 Task: Open Card Support Ticket Resolution in Board Software Development to Workspace Analytics and add a team member Softage.3@softage.net, a label Green, a checklist Crisis Management, an attachment from Trello, a color Green and finally, add a card description 'Research and apply for relevant industry awards' and a comment 'Given the potential risks involved with this task, let us make sure we have a solid plan in place to mitigate them.'. Add a start date 'Jan 07, 1900' with a due date 'Jan 14, 1900'
Action: Mouse moved to (63, 291)
Screenshot: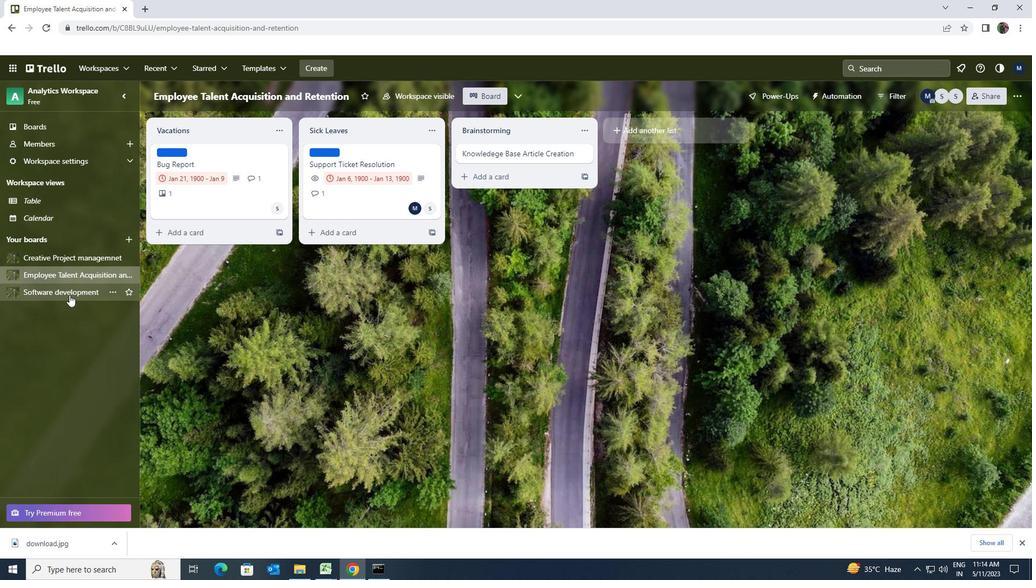 
Action: Mouse pressed left at (63, 291)
Screenshot: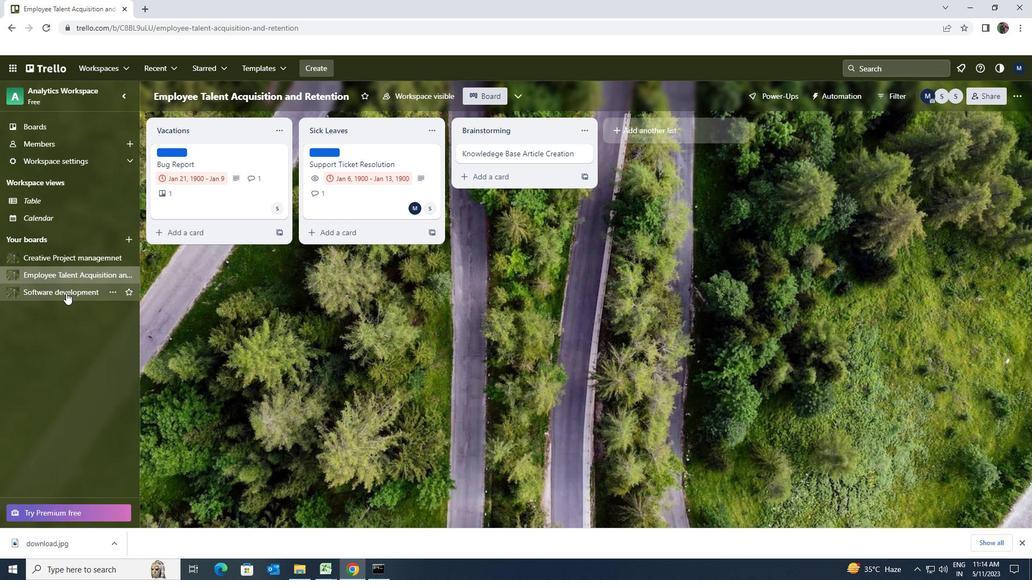 
Action: Mouse moved to (497, 150)
Screenshot: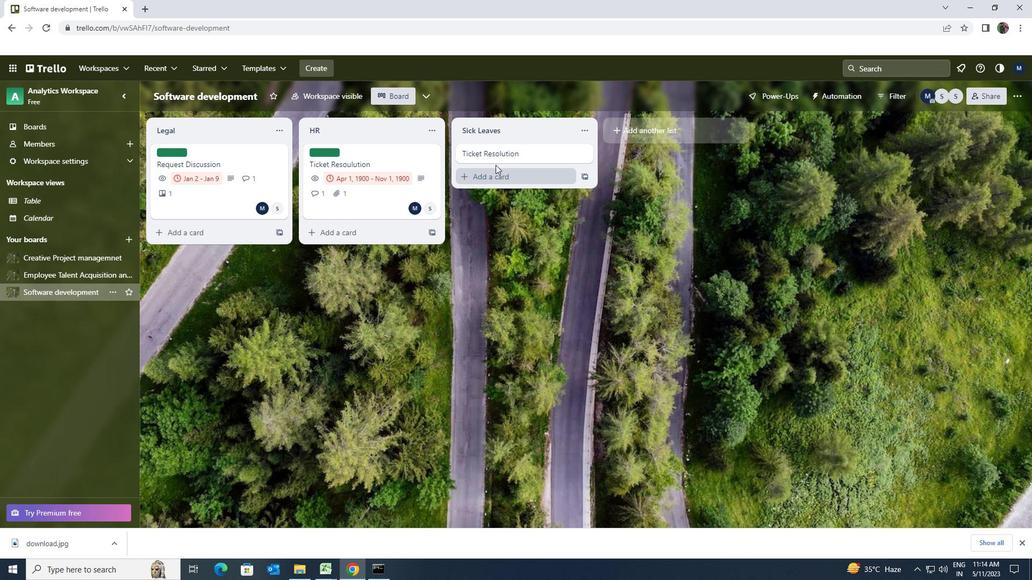
Action: Mouse pressed left at (497, 150)
Screenshot: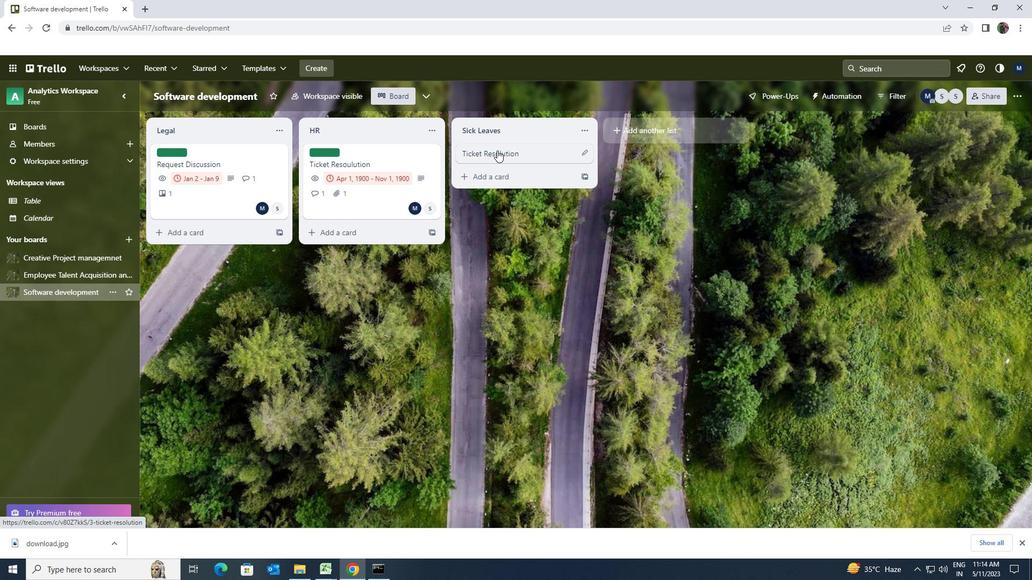 
Action: Mouse moved to (624, 151)
Screenshot: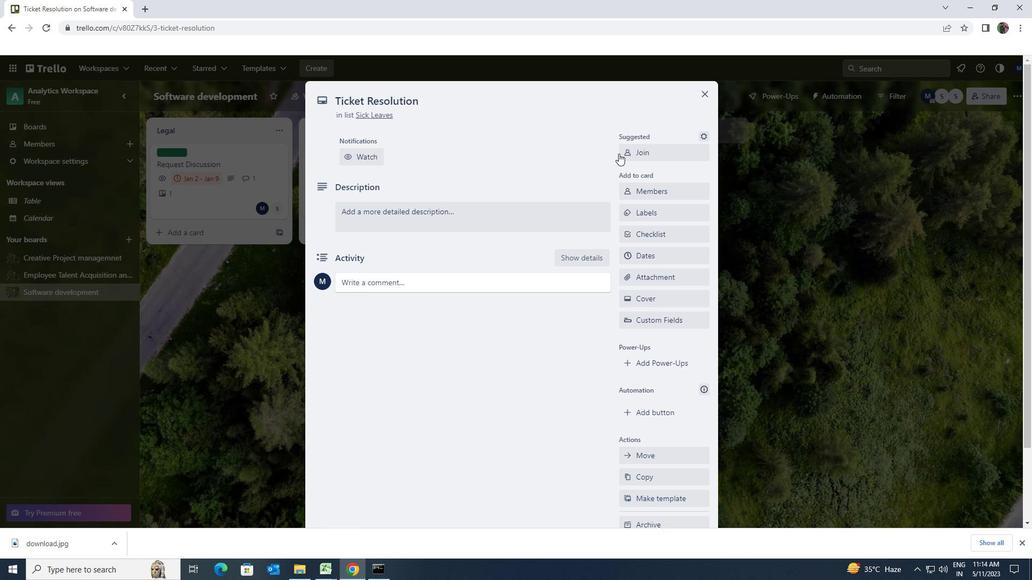 
Action: Mouse pressed left at (624, 151)
Screenshot: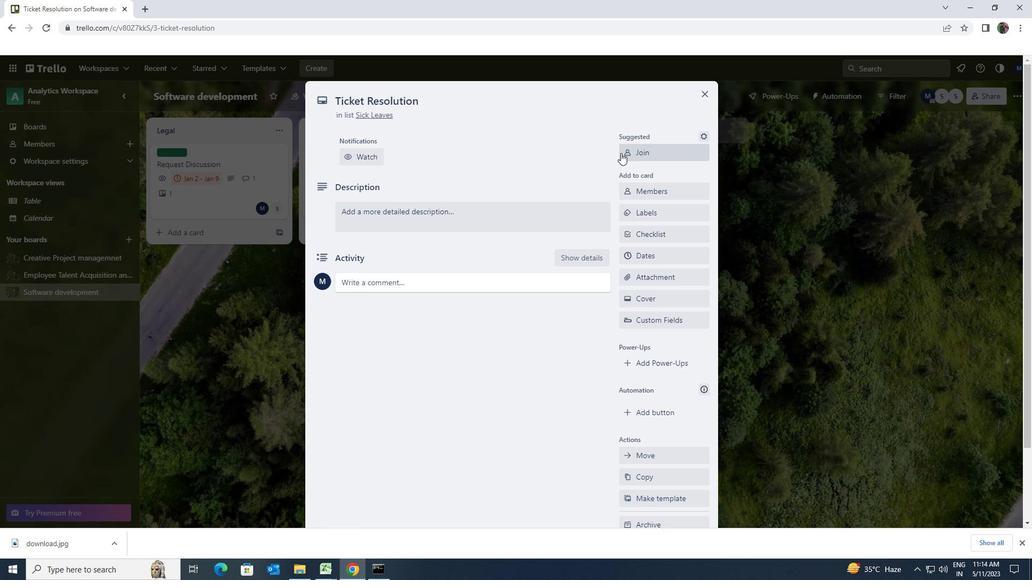 
Action: Mouse moved to (630, 155)
Screenshot: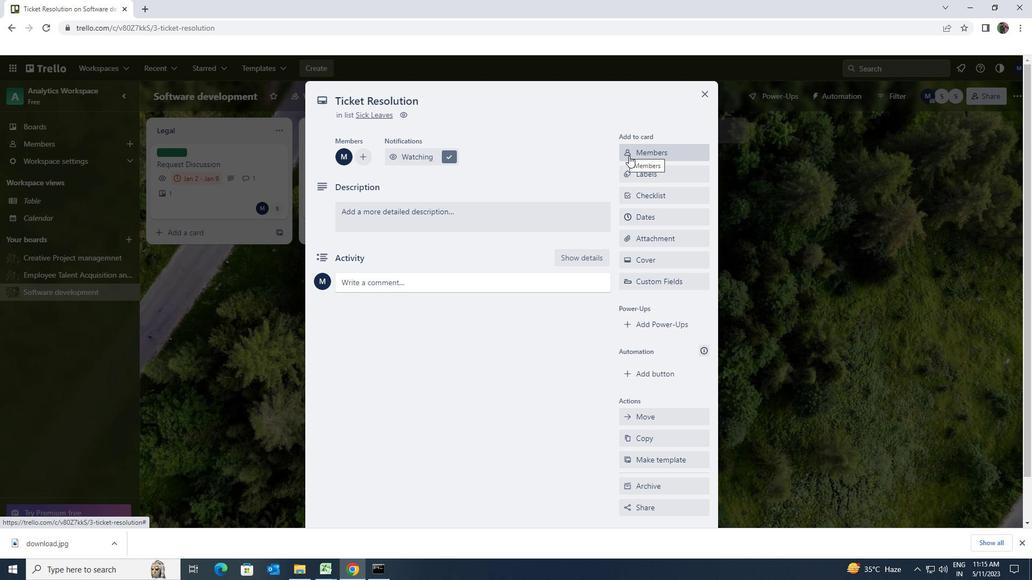 
Action: Mouse pressed left at (630, 155)
Screenshot: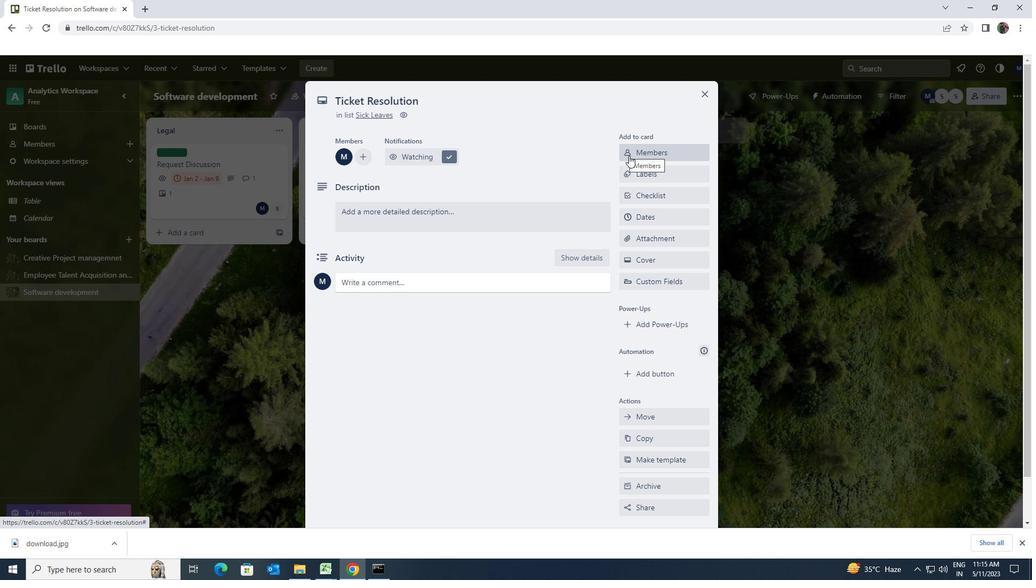 
Action: Mouse moved to (643, 199)
Screenshot: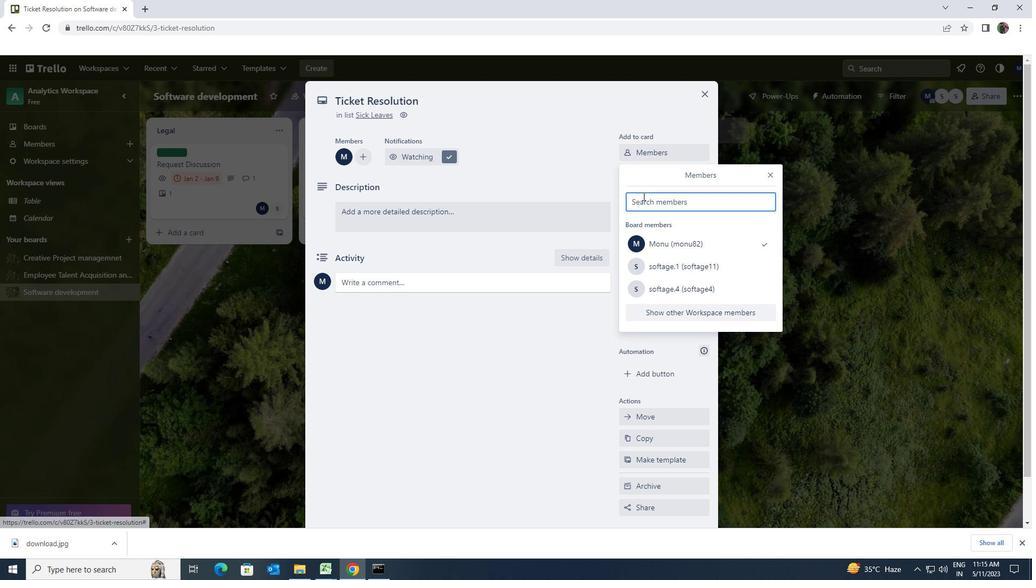 
Action: Mouse pressed left at (643, 199)
Screenshot: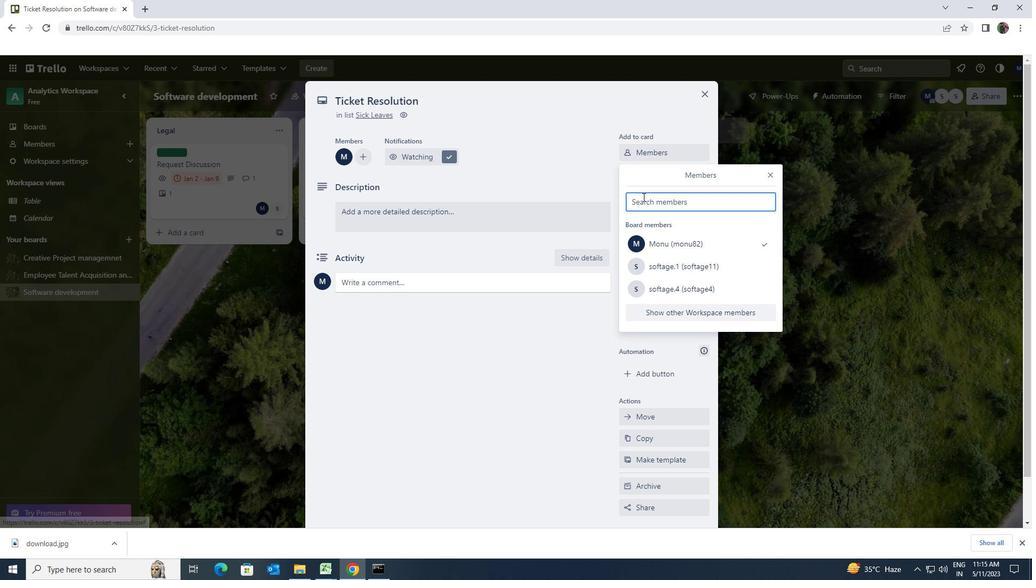 
Action: Key pressed softage.3<Key.shift>@SOFTAGE.NET
Screenshot: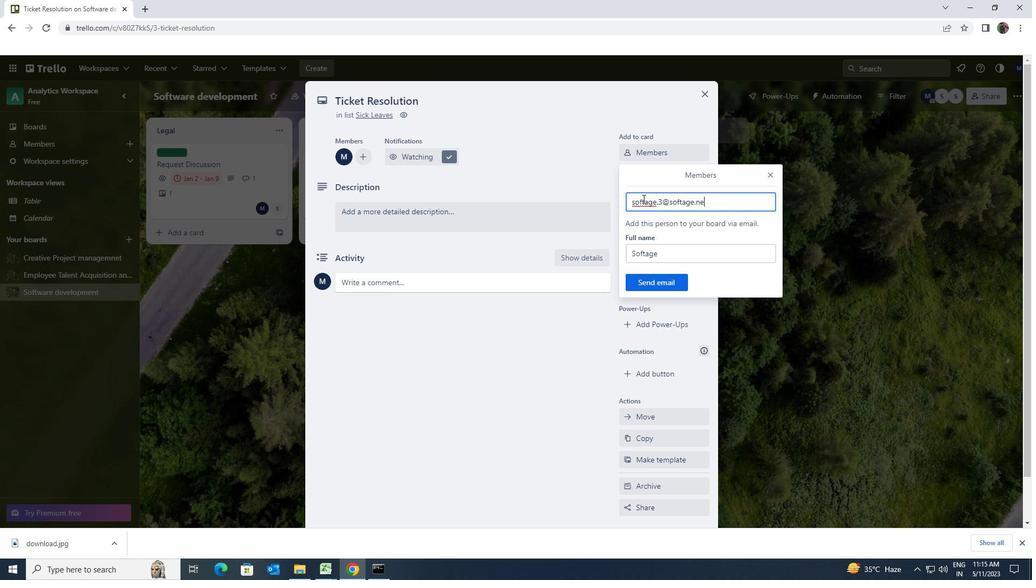 
Action: Mouse moved to (662, 277)
Screenshot: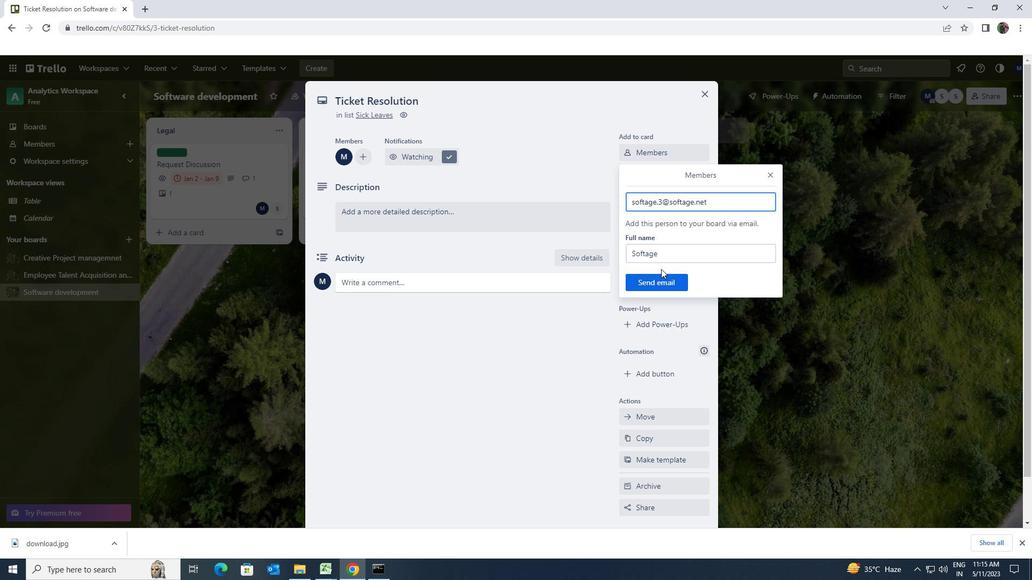 
Action: Mouse pressed left at (662, 277)
Screenshot: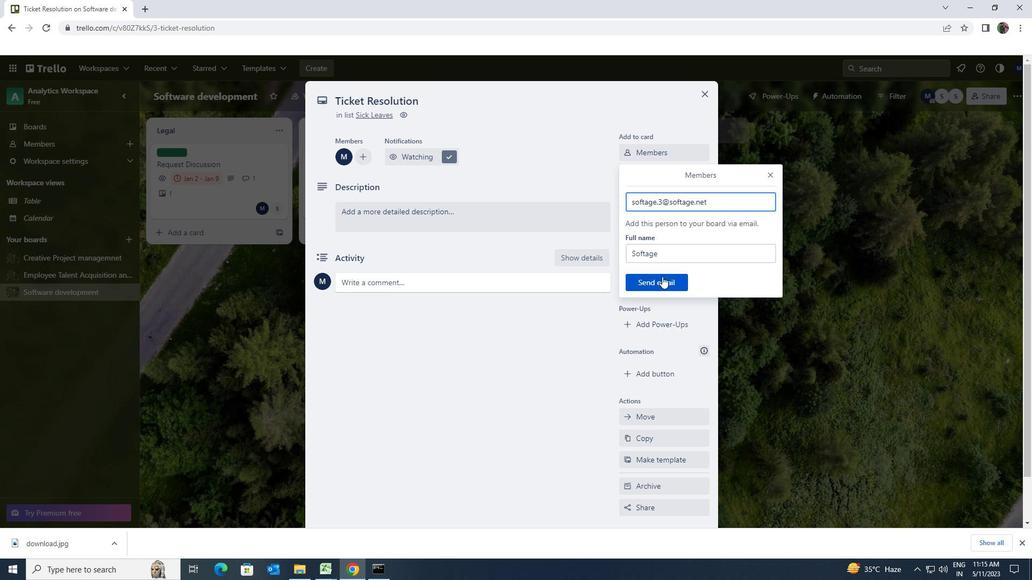 
Action: Mouse moved to (661, 171)
Screenshot: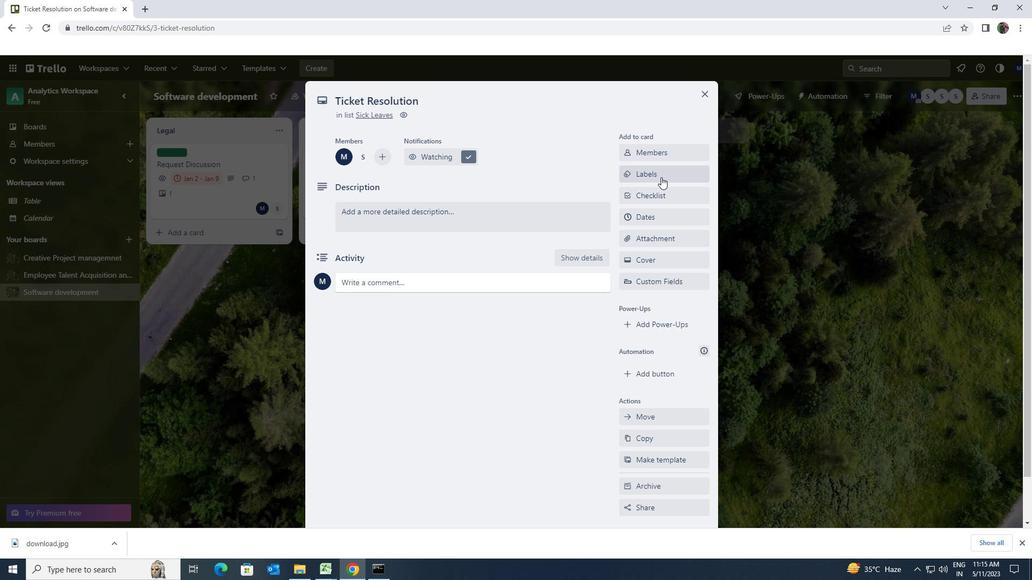
Action: Mouse pressed left at (661, 171)
Screenshot: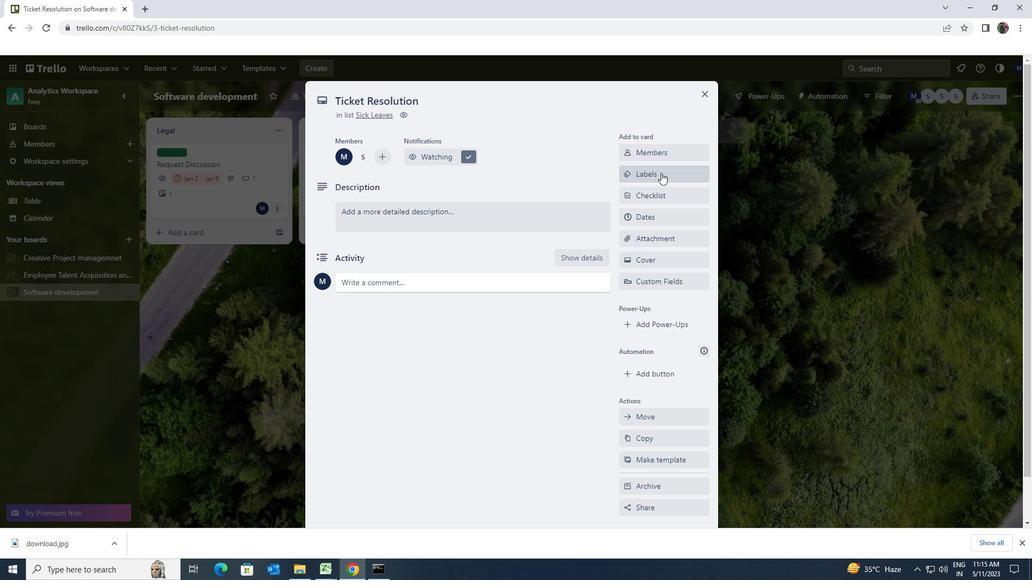 
Action: Mouse moved to (675, 401)
Screenshot: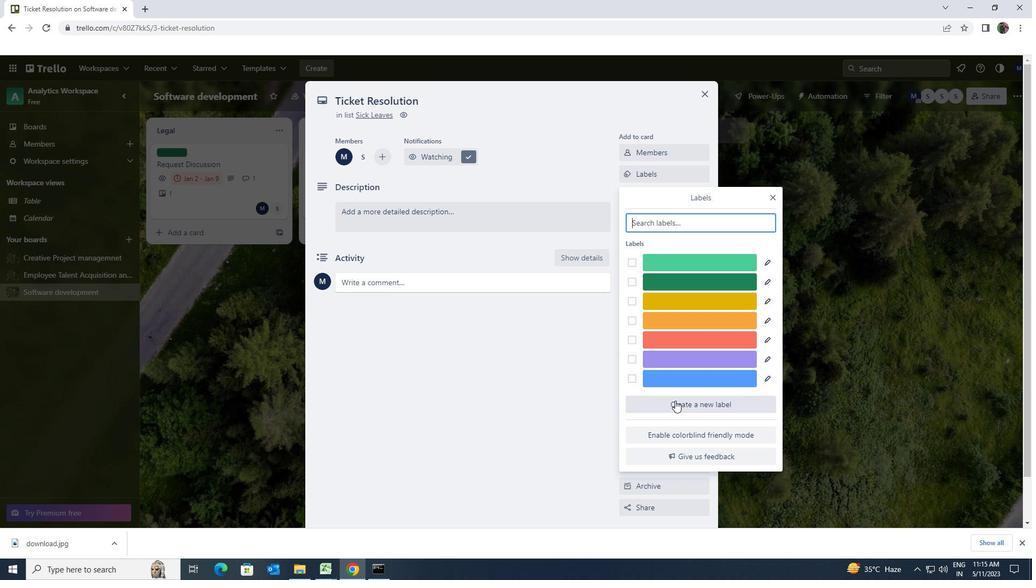 
Action: Mouse pressed left at (675, 401)
Screenshot: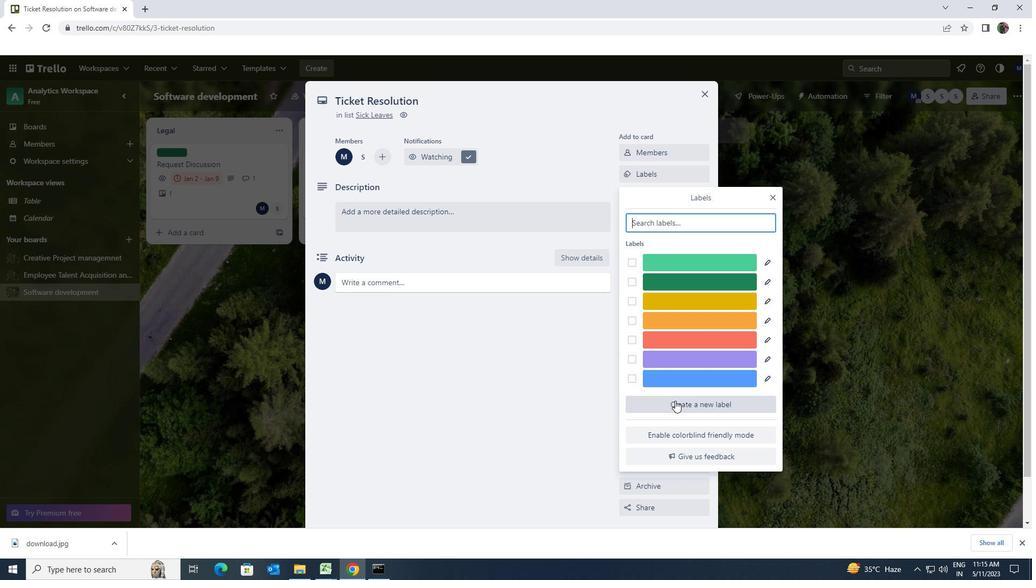 
Action: Mouse moved to (640, 373)
Screenshot: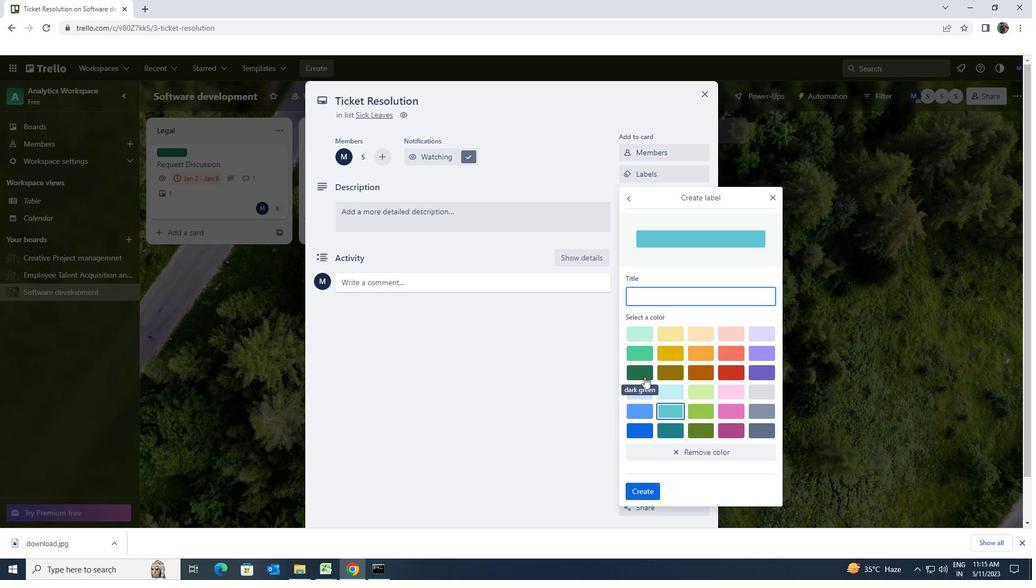 
Action: Mouse pressed left at (640, 373)
Screenshot: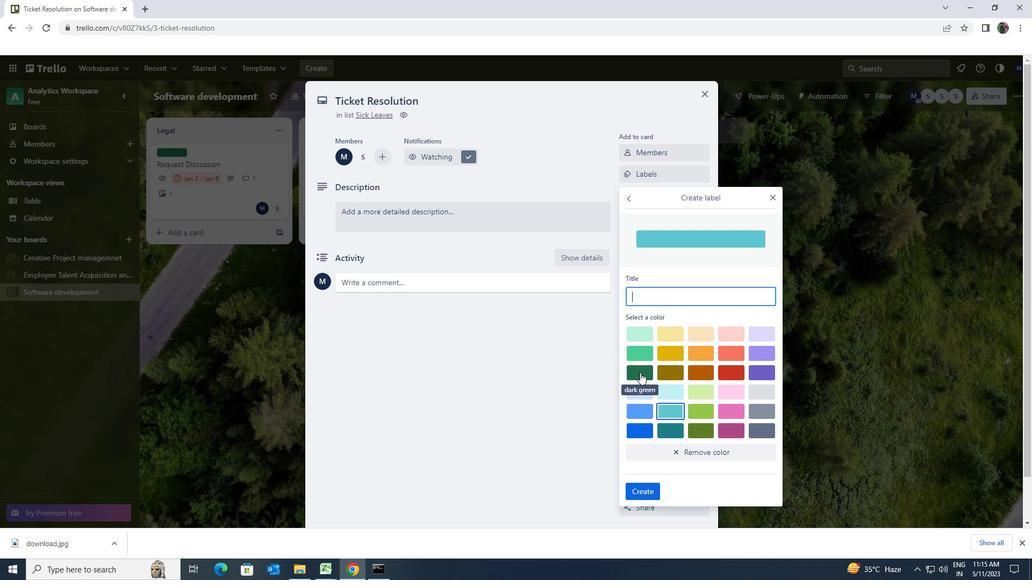 
Action: Mouse moved to (644, 488)
Screenshot: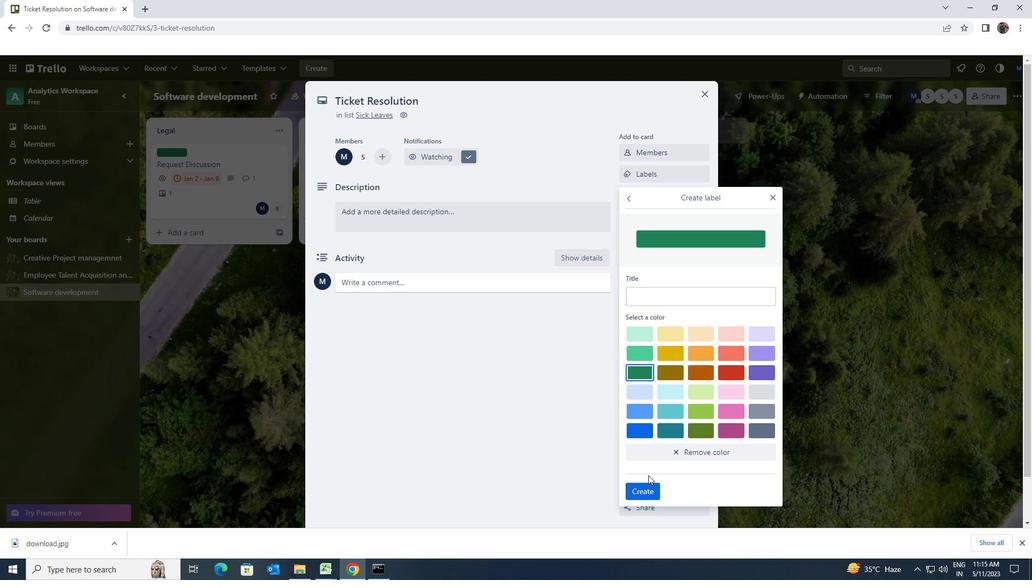 
Action: Mouse pressed left at (644, 488)
Screenshot: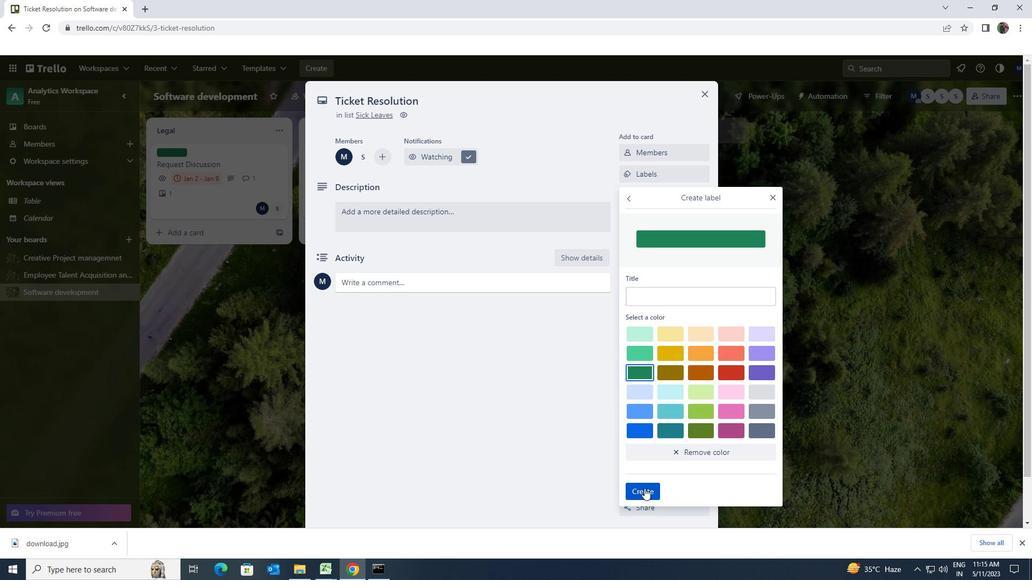 
Action: Mouse moved to (772, 196)
Screenshot: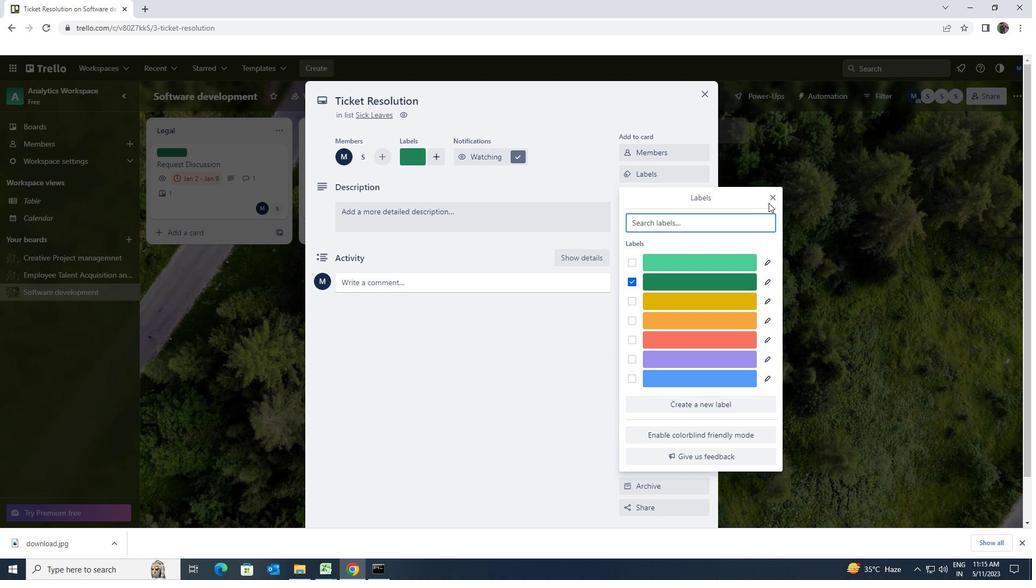 
Action: Mouse pressed left at (772, 196)
Screenshot: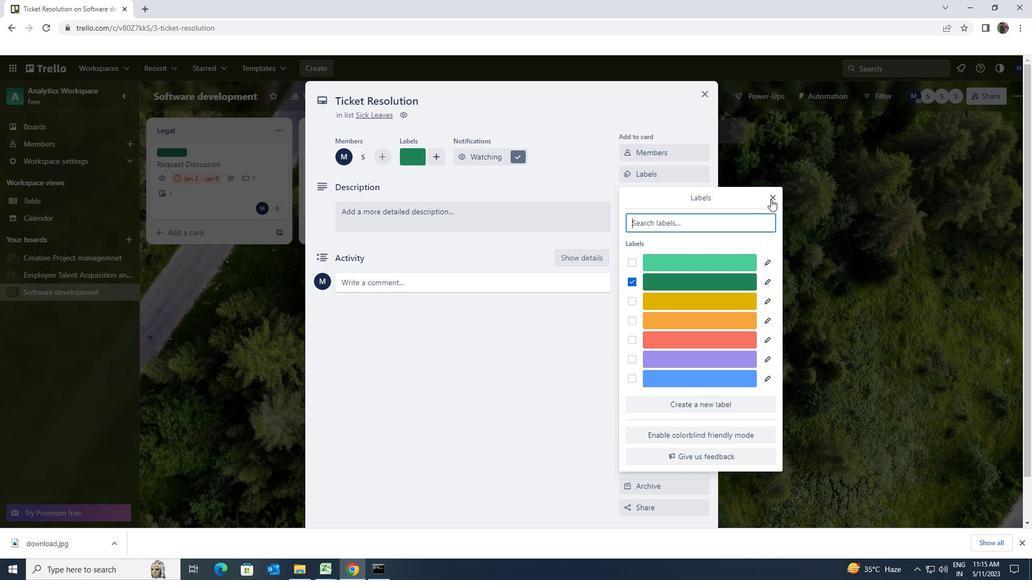 
Action: Mouse moved to (691, 192)
Screenshot: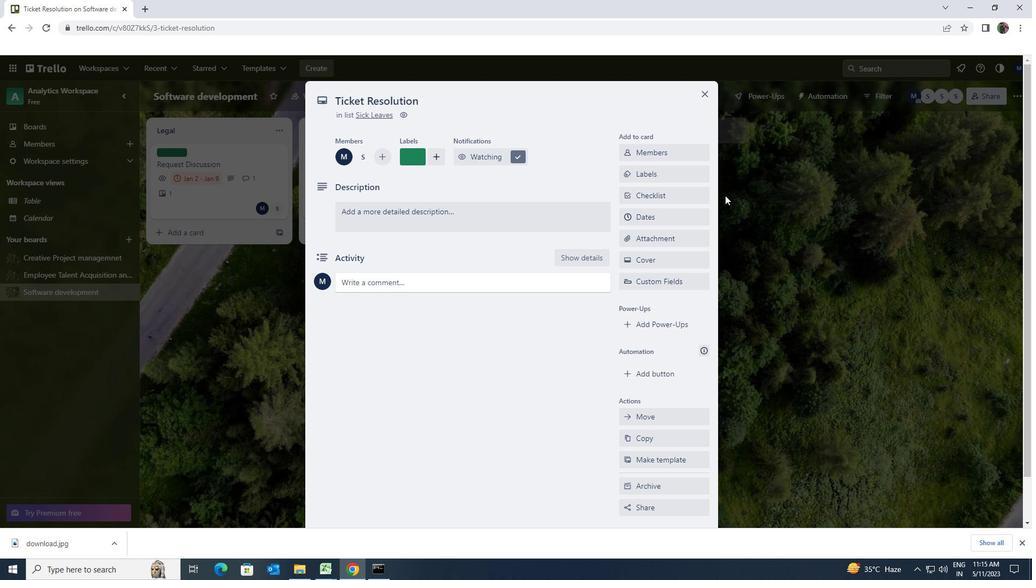 
Action: Mouse pressed left at (691, 192)
Screenshot: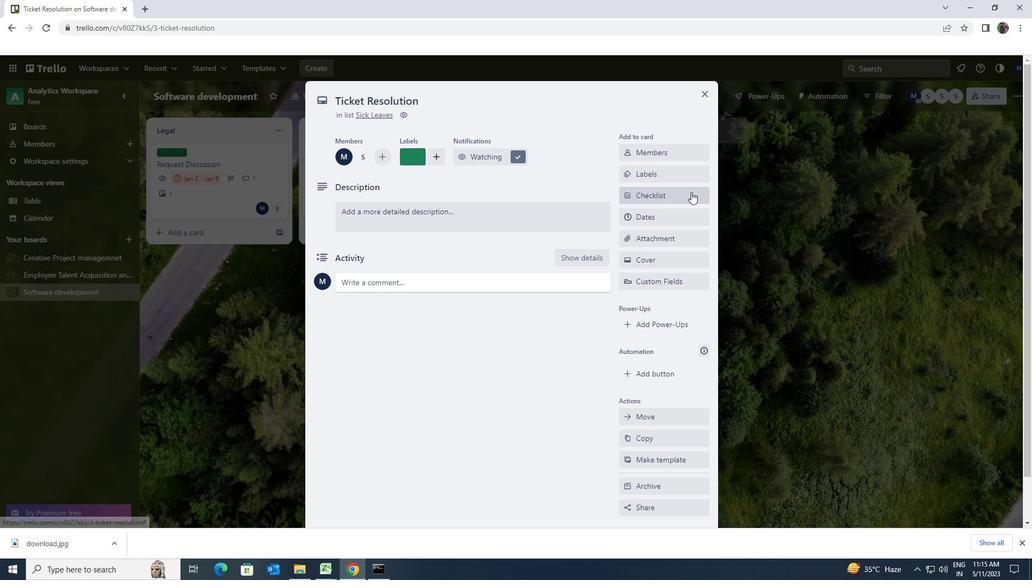 
Action: Key pressed <Key.shift>CRISIS<Key.space><Key.shift>MANAGEMENT
Screenshot: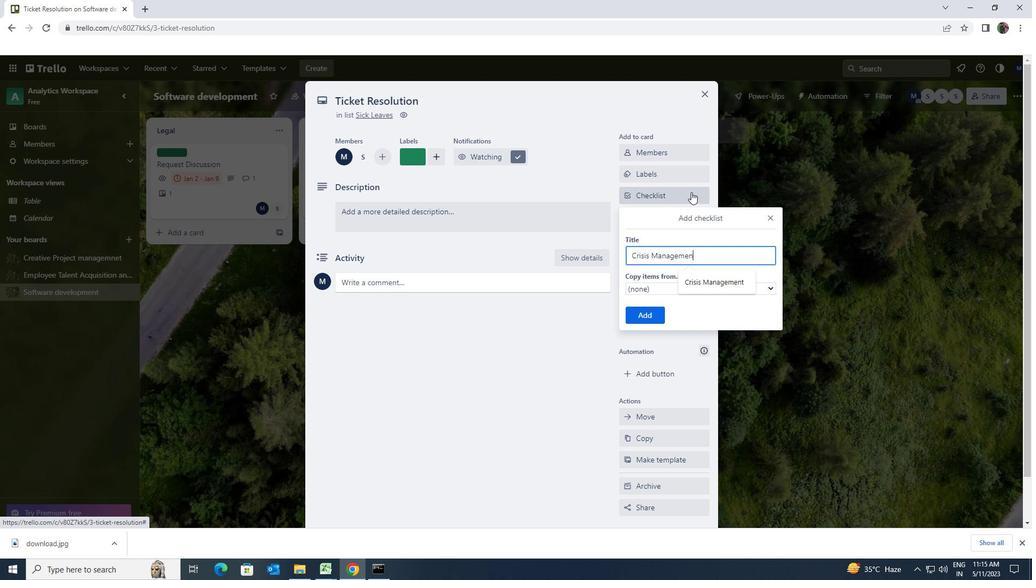 
Action: Mouse moved to (637, 315)
Screenshot: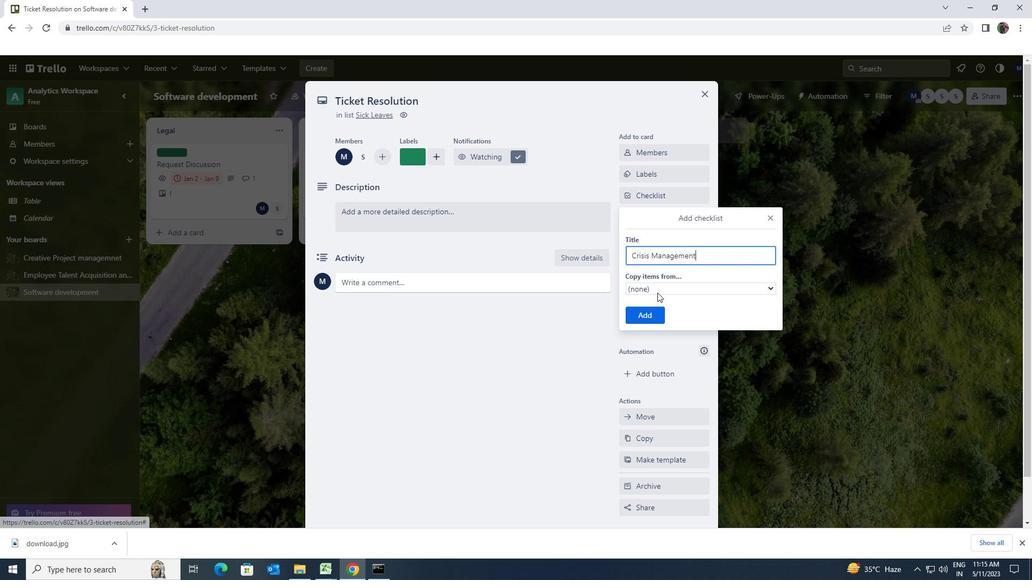 
Action: Mouse pressed left at (637, 315)
Screenshot: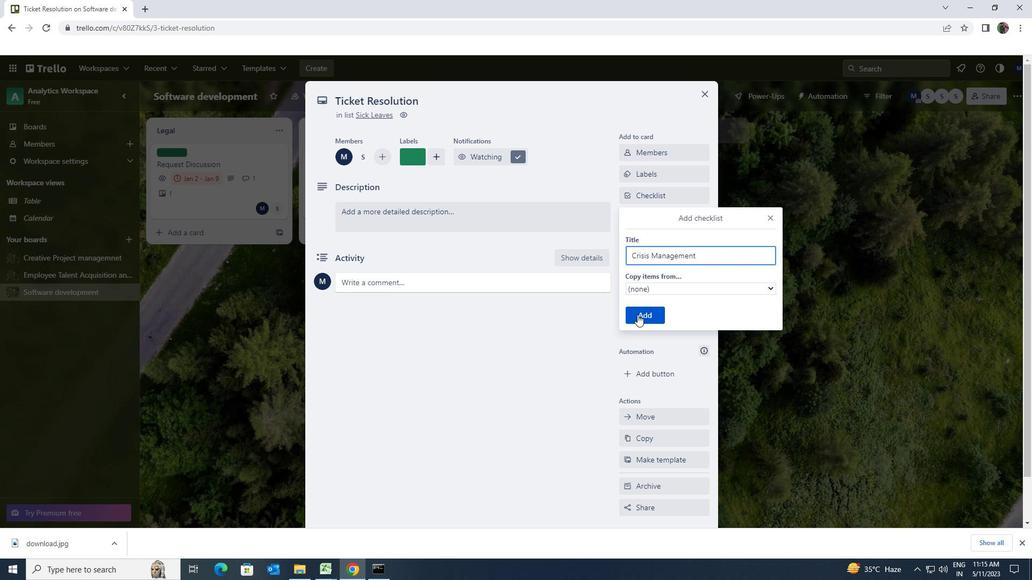 
Action: Mouse moved to (591, 221)
Screenshot: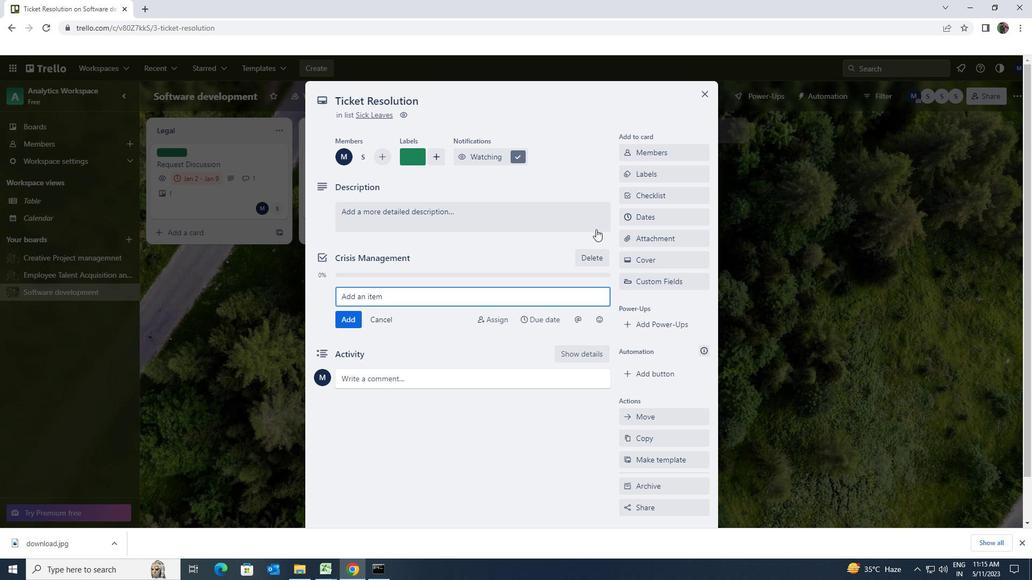 
Action: Mouse pressed left at (591, 221)
Screenshot: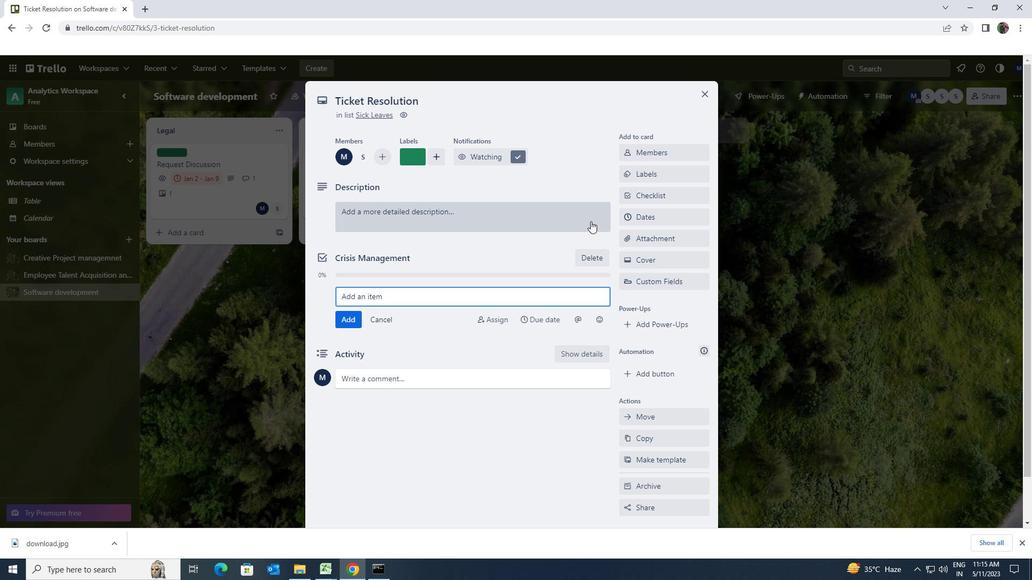 
Action: Key pressed <Key.shift><Key.shift><Key.shift><Key.shift><Key.shift><Key.shift><Key.shift><Key.shift><Key.shift>RESER<Key.backspace>ARCH<Key.space>AND<Key.space>APPLY<Key.space>FOR<Key.space>RELEVANT<Key.space>INDUSTRY<Key.space>AWARDS<Key.space>
Screenshot: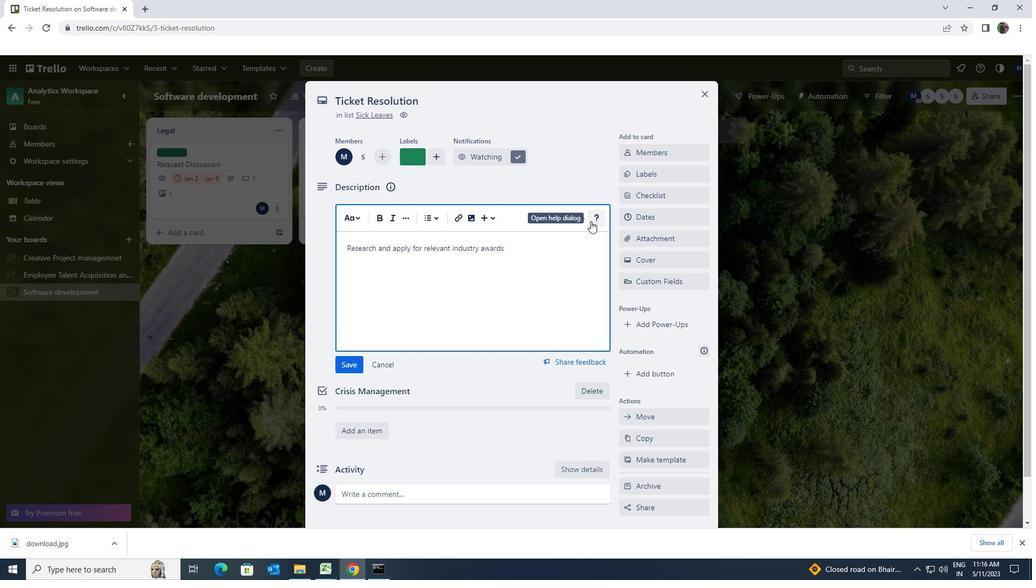 
Action: Mouse moved to (352, 358)
Screenshot: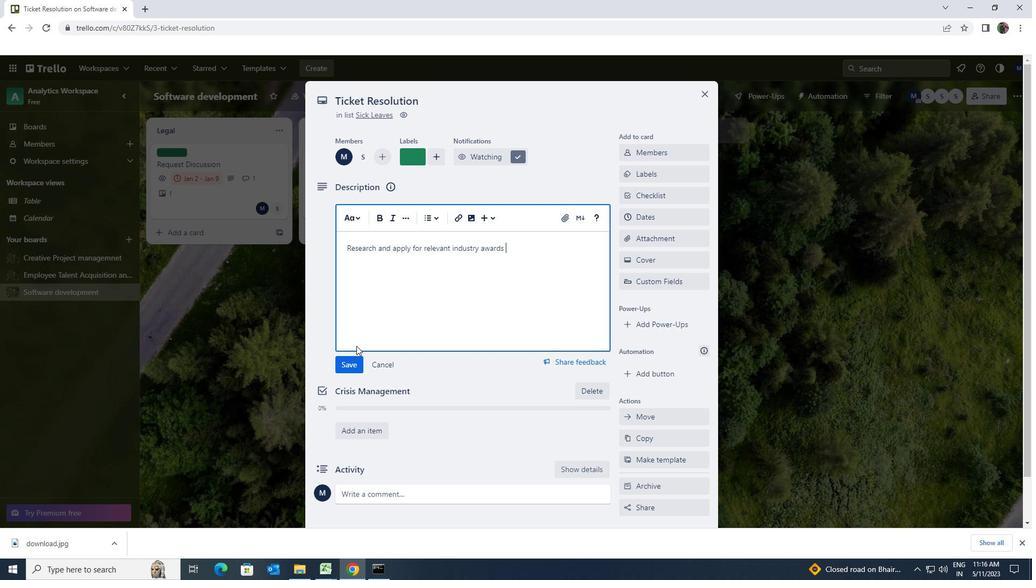
Action: Mouse pressed left at (352, 358)
Screenshot: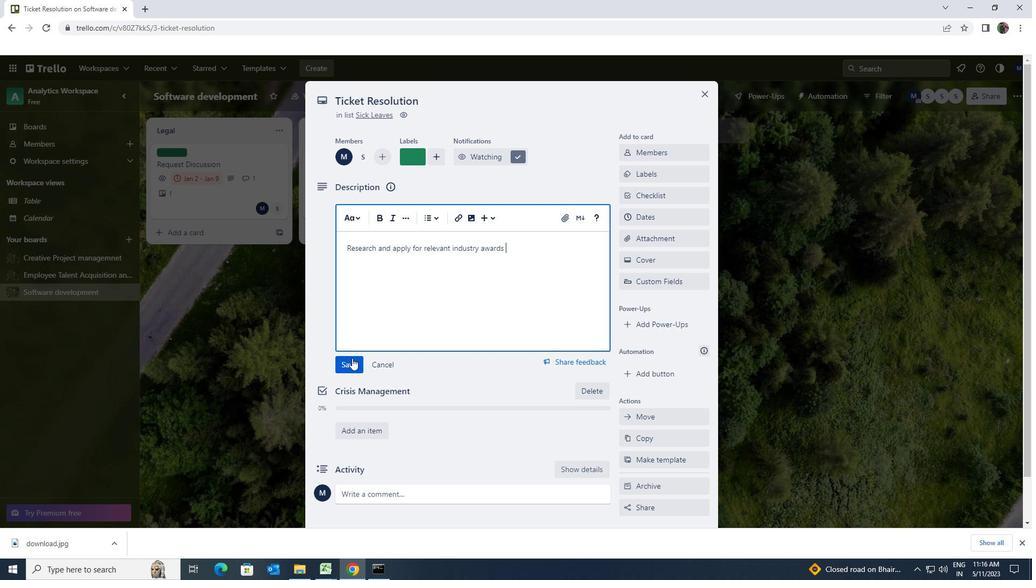 
Action: Mouse moved to (351, 358)
Screenshot: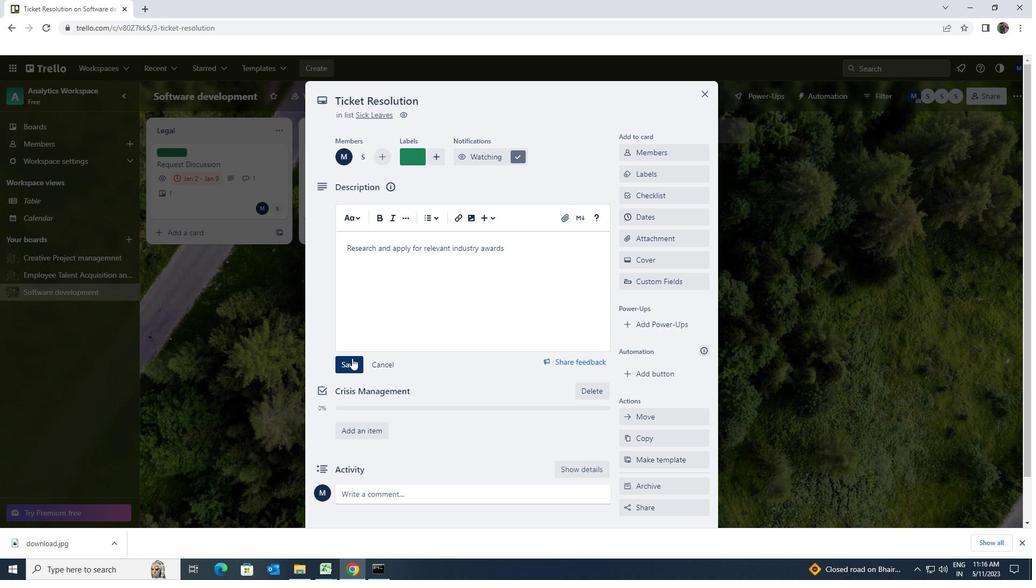 
Action: Mouse scrolled (351, 358) with delta (0, 0)
Screenshot: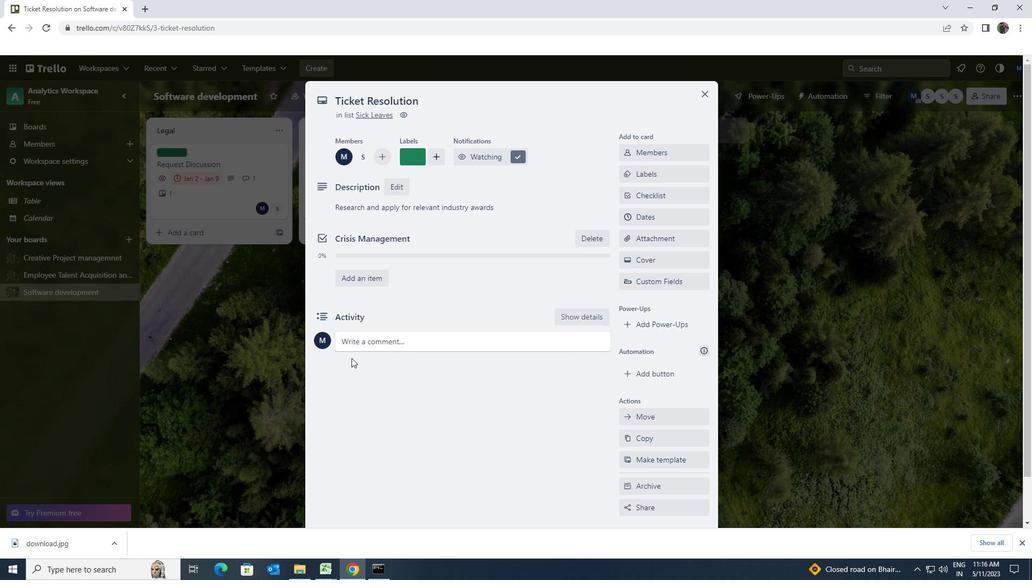 
Action: Mouse scrolled (351, 358) with delta (0, 0)
Screenshot: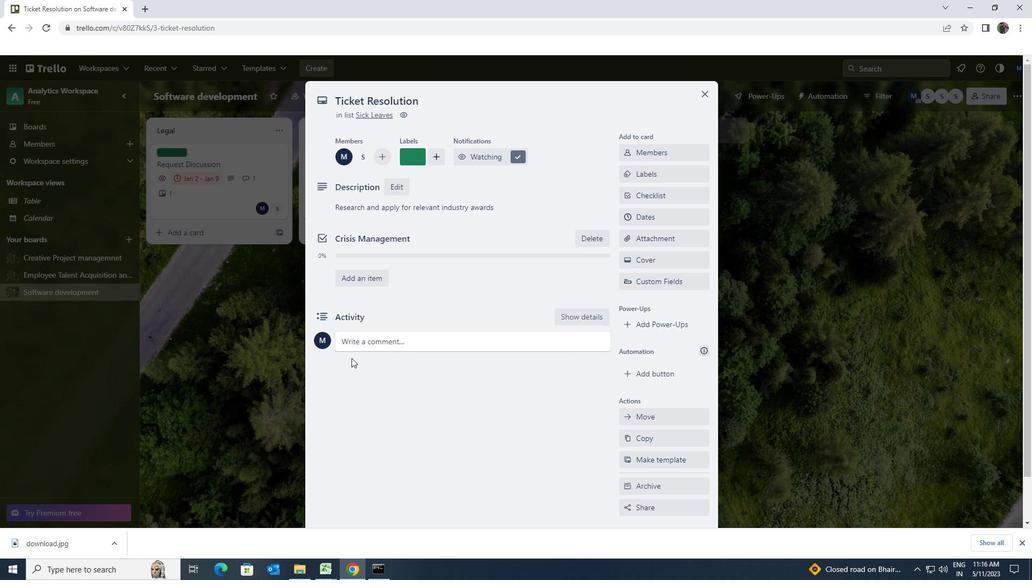 
Action: Mouse moved to (365, 294)
Screenshot: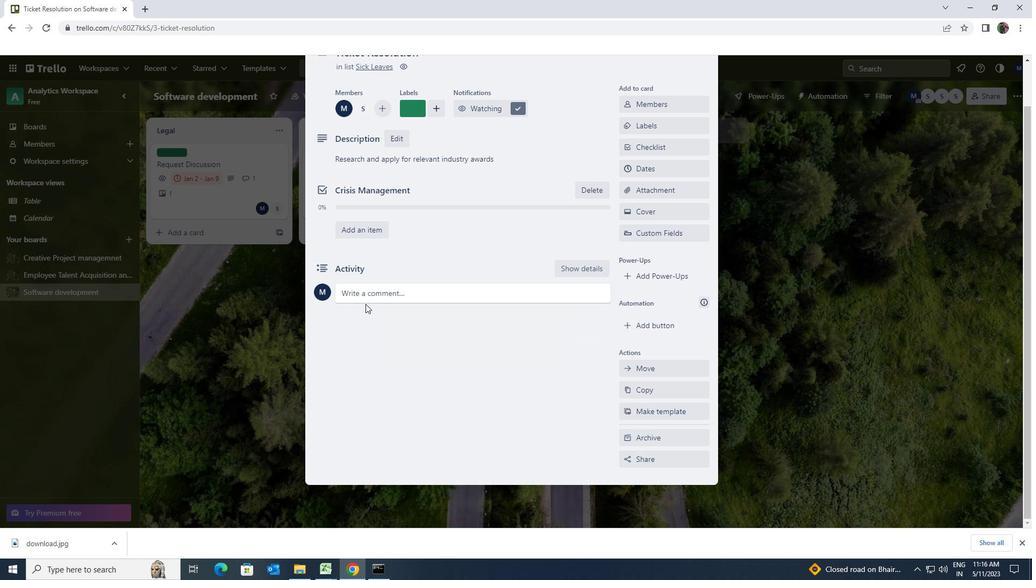 
Action: Mouse pressed left at (365, 294)
Screenshot: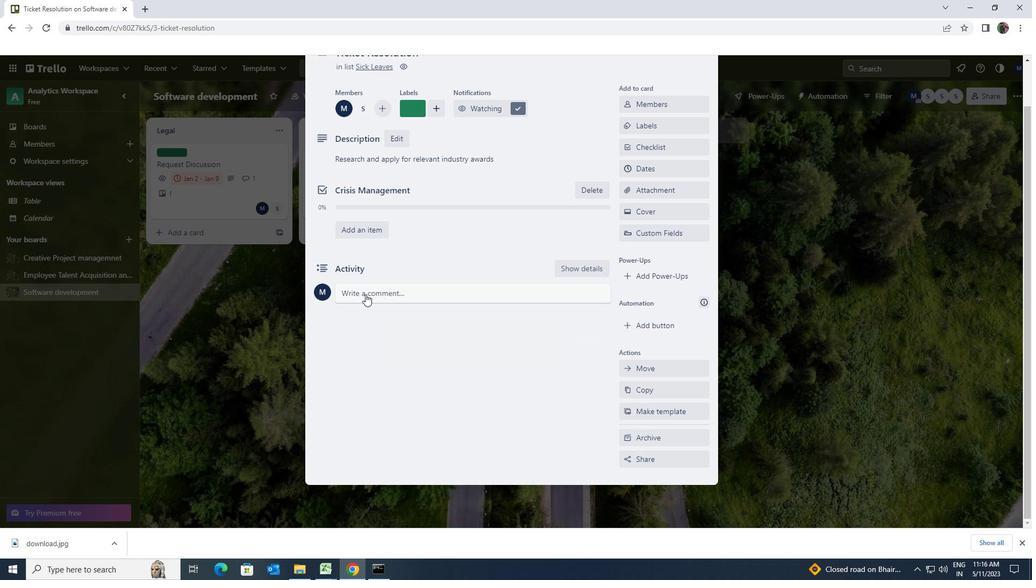 
Action: Key pressed <Key.shift>THE<Key.space><Key.shift>POTENTIAL<Key.space>RISKS<Key.space>INVOLVED<Key.space>WITH<Key.space>SENSE<Key.space>LET<Key.space>US<Key.space>MAKE<Key.space>SURE<Key.space>WE<Key.space>HAVE<Key.space>A<Key.space>SOLID<Key.space>PLAN<Key.space>IN<Key.space>PLACE<Key.space>TO<Key.space>MITIGATE<Key.space>THEM.
Screenshot: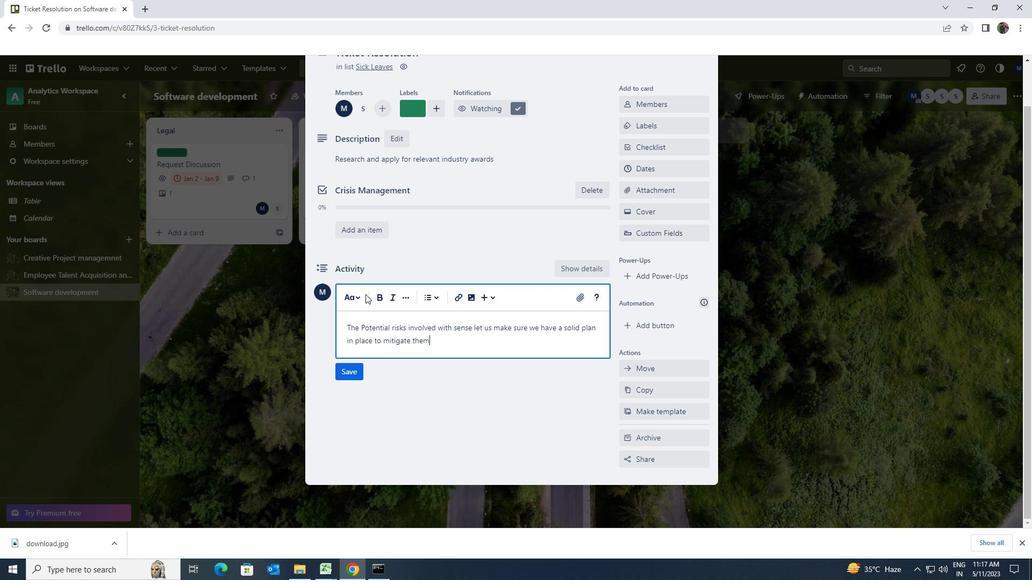 
Action: Mouse moved to (355, 367)
Screenshot: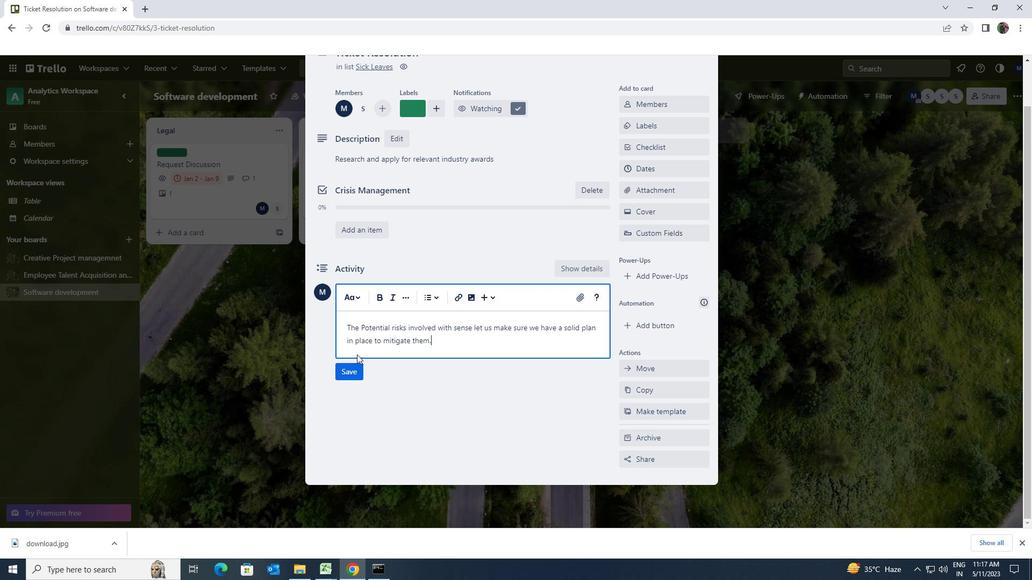
Action: Mouse pressed left at (355, 367)
Screenshot: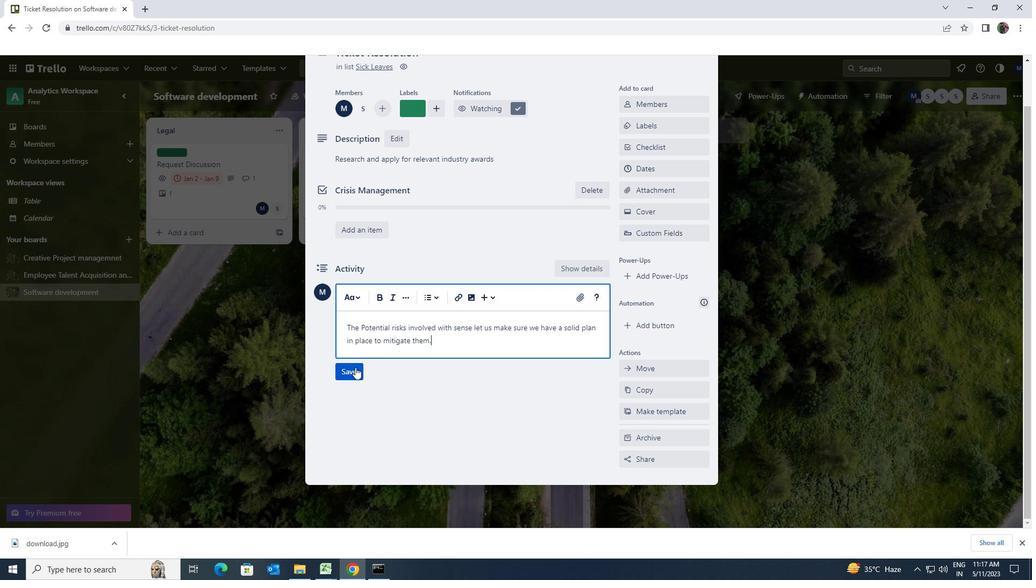 
Action: Mouse scrolled (355, 368) with delta (0, 0)
Screenshot: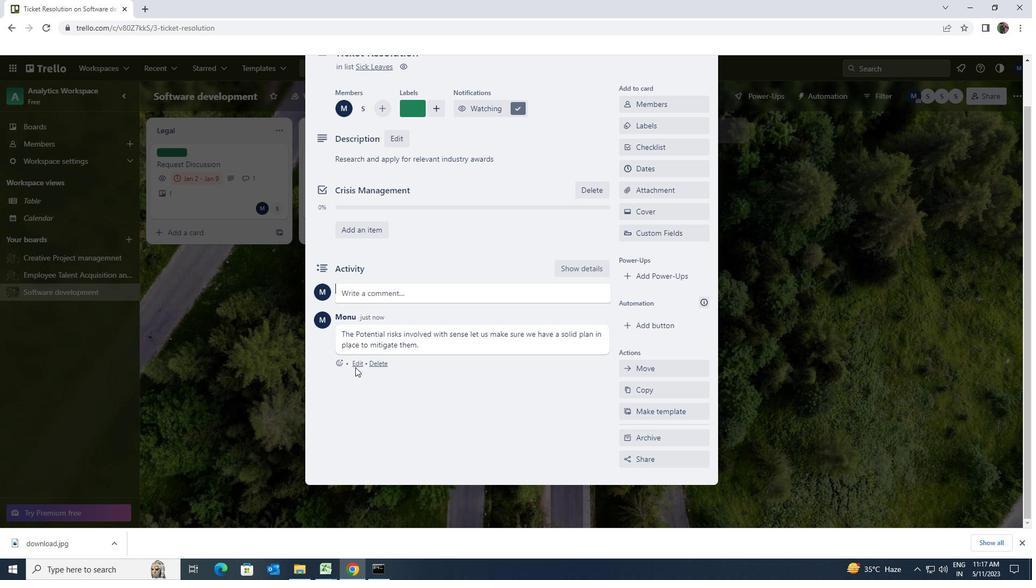 
Action: Mouse moved to (637, 217)
Screenshot: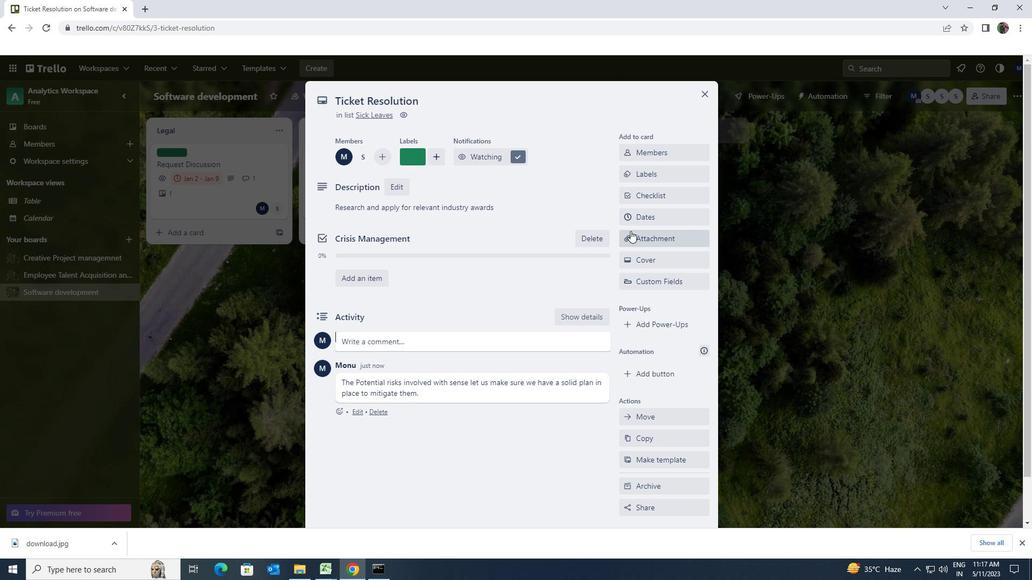 
Action: Mouse pressed left at (637, 217)
Screenshot: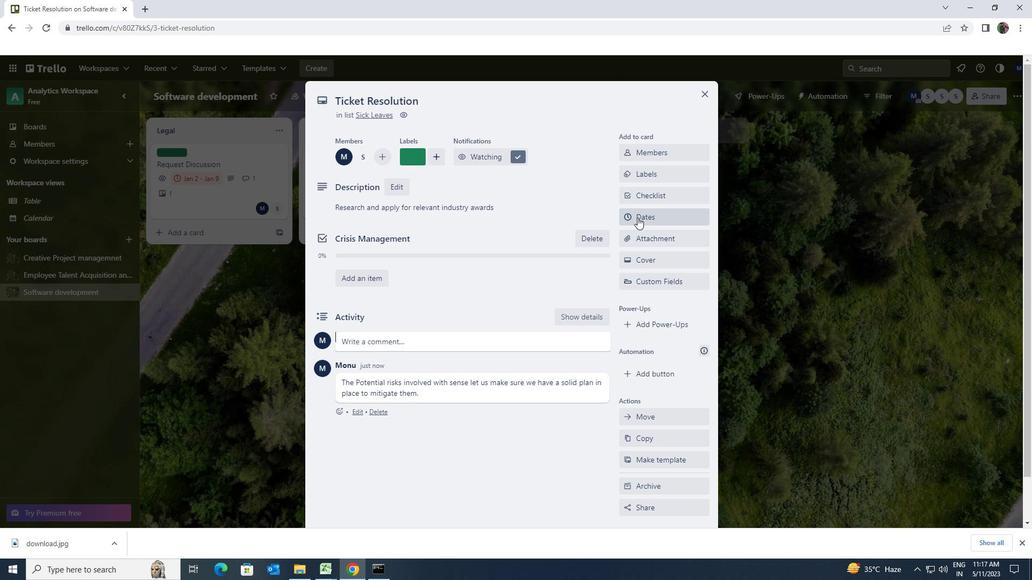 
Action: Mouse moved to (632, 289)
Screenshot: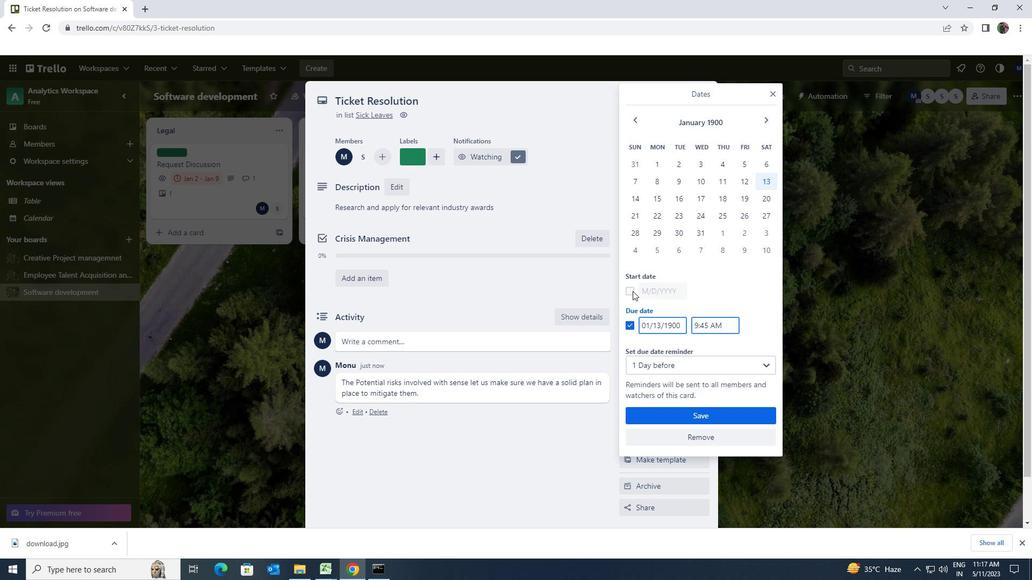 
Action: Mouse pressed left at (632, 289)
Screenshot: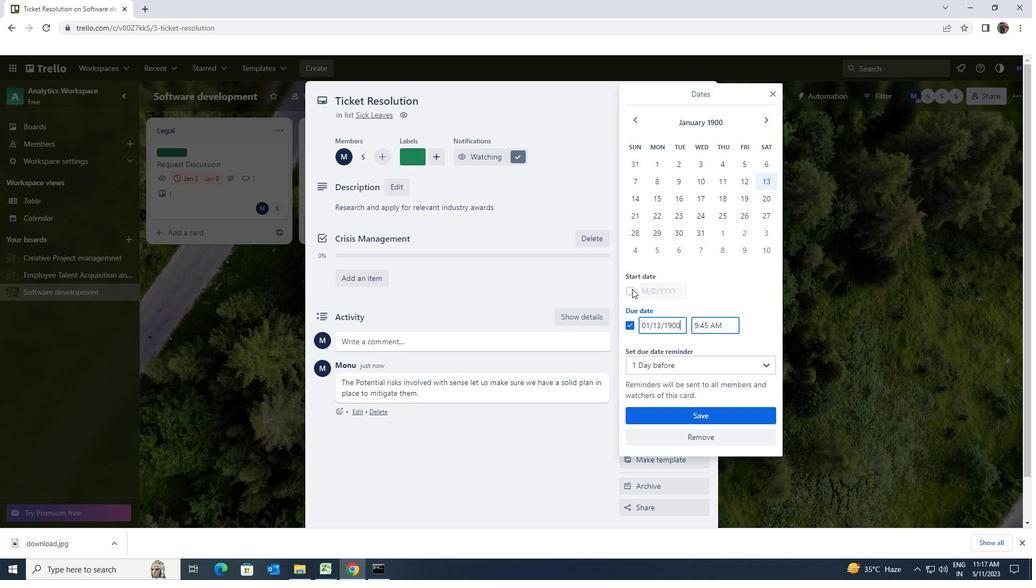 
Action: Mouse moved to (683, 290)
Screenshot: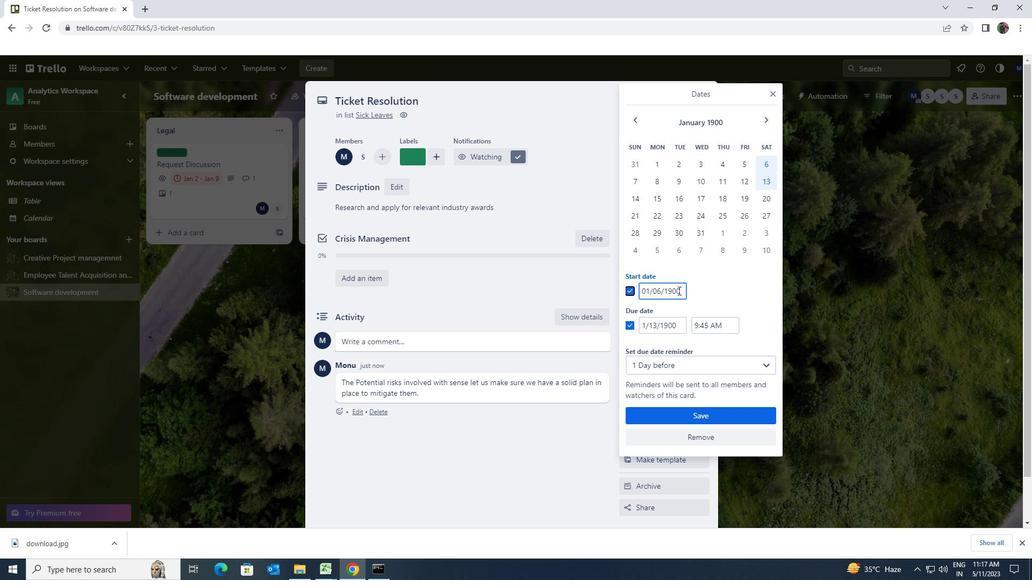 
Action: Mouse pressed left at (683, 290)
Screenshot: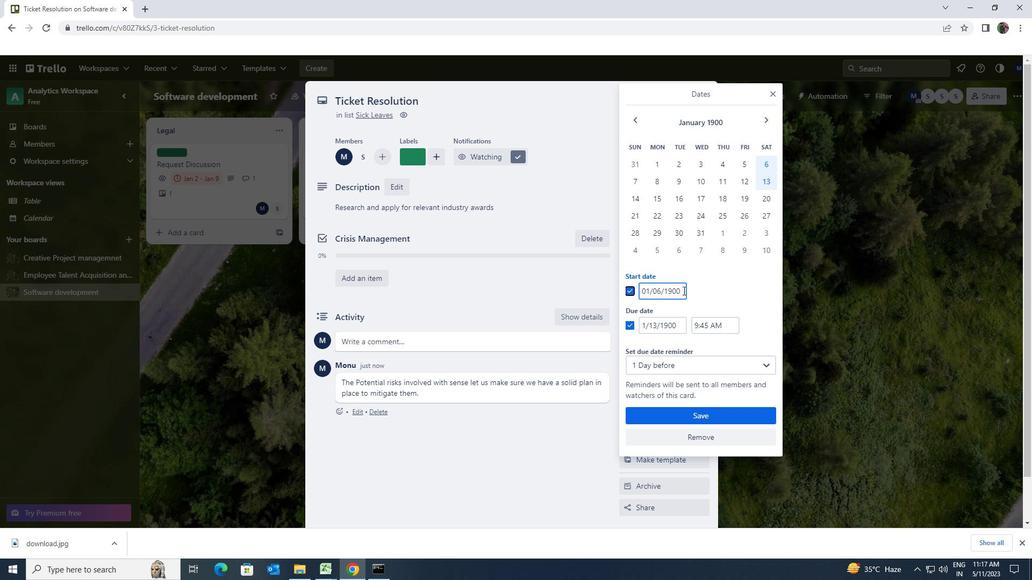 
Action: Mouse moved to (639, 290)
Screenshot: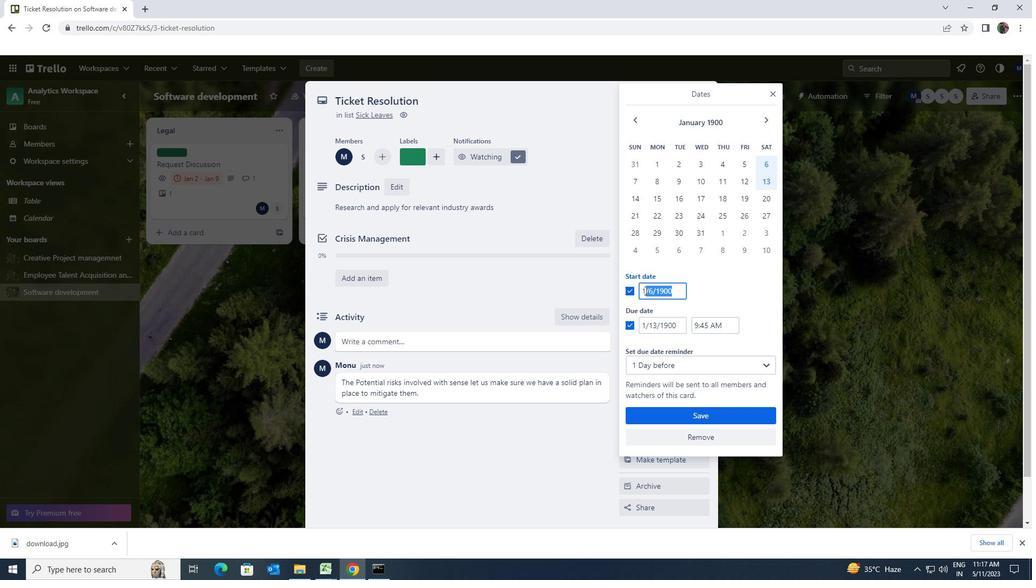 
Action: Key pressed 1/7/1900
Screenshot: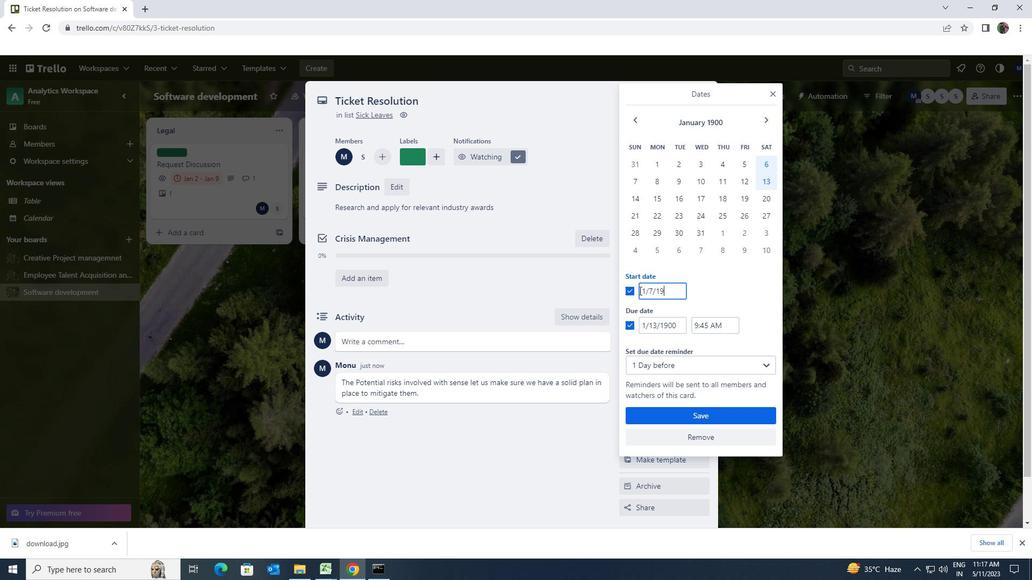 
Action: Mouse moved to (677, 324)
Screenshot: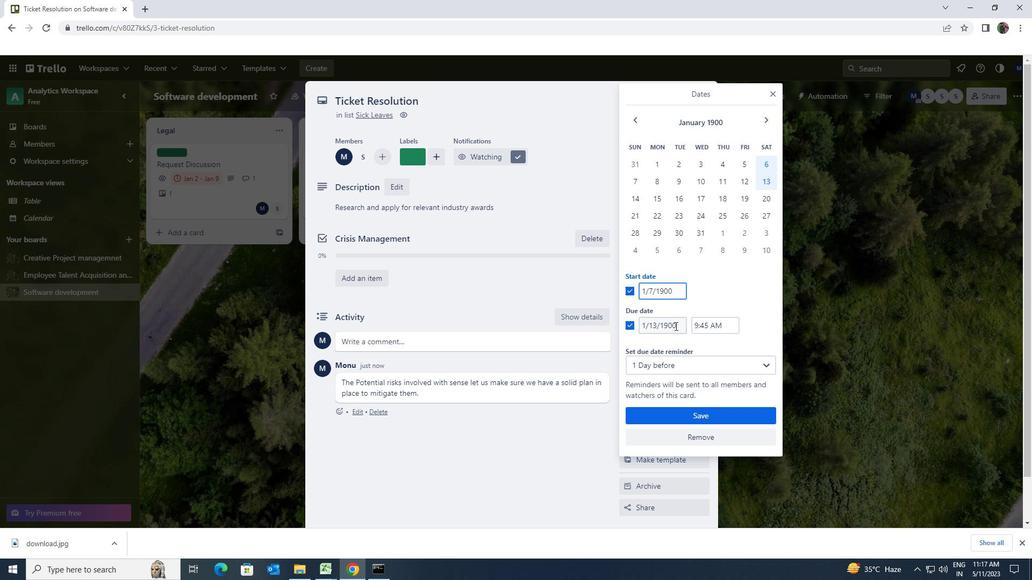 
Action: Mouse pressed left at (677, 324)
Screenshot: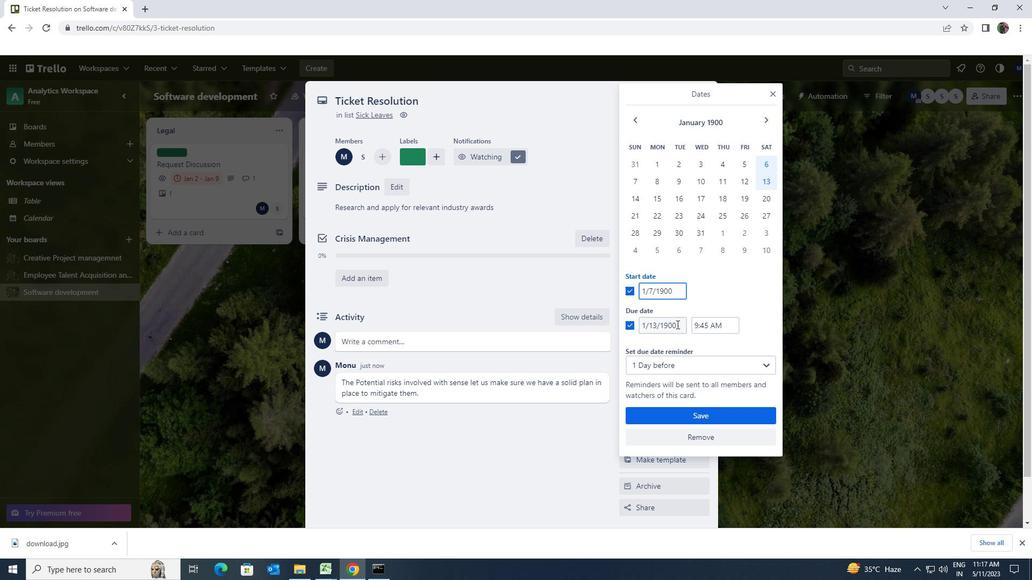 
Action: Mouse moved to (640, 324)
Screenshot: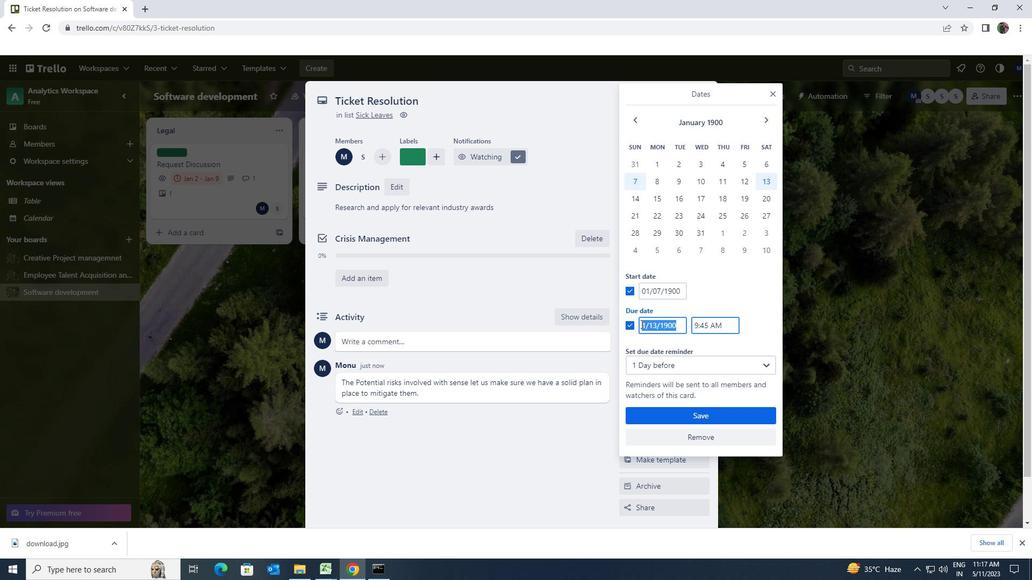 
Action: Key pressed 14/<Key.backspace><Key.backspace><Key.backspace>1/14/1900
Screenshot: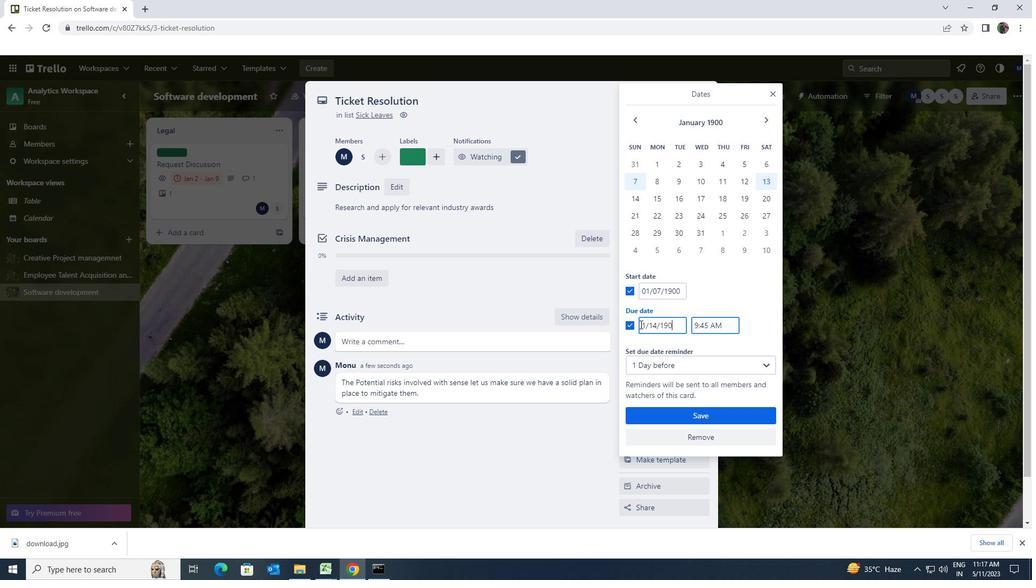 
Action: Mouse moved to (679, 420)
Screenshot: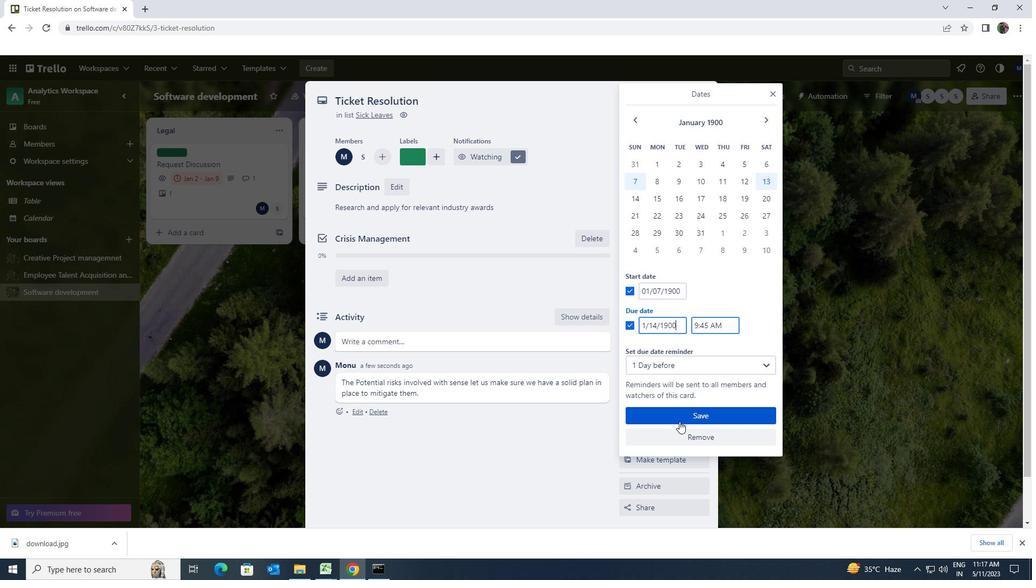 
Action: Mouse pressed left at (679, 420)
Screenshot: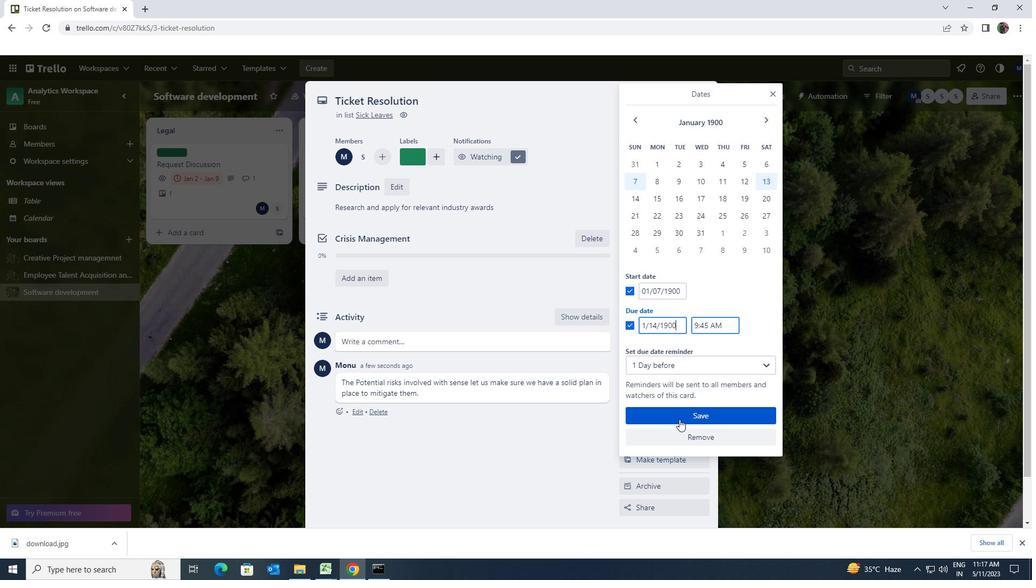 
